 Task: Open an excel sheet with  and write heading  Customer order data  Add 10 people name:-  'David White, Emily Green, Andrew Baker, Madison Evans, Logan King, Grace Hill, Gabriel Young, Elizabeth Flores, Samuel Reed, Avery Nelson. ' in June Last week sales are  10020 to 20050. customer order name:-  Nike shoe, Adidas shoe, Gucci T-shirt, Louis Vuitton bag, Zara Shirt, H&M jeans, Chanel perfume, Versace perfume, Ralph Lauren, Prada Shirtcustomer order price in between:-  10000 to 15000. Save page EvaluationSalesData_2021
Action: Mouse moved to (107, 113)
Screenshot: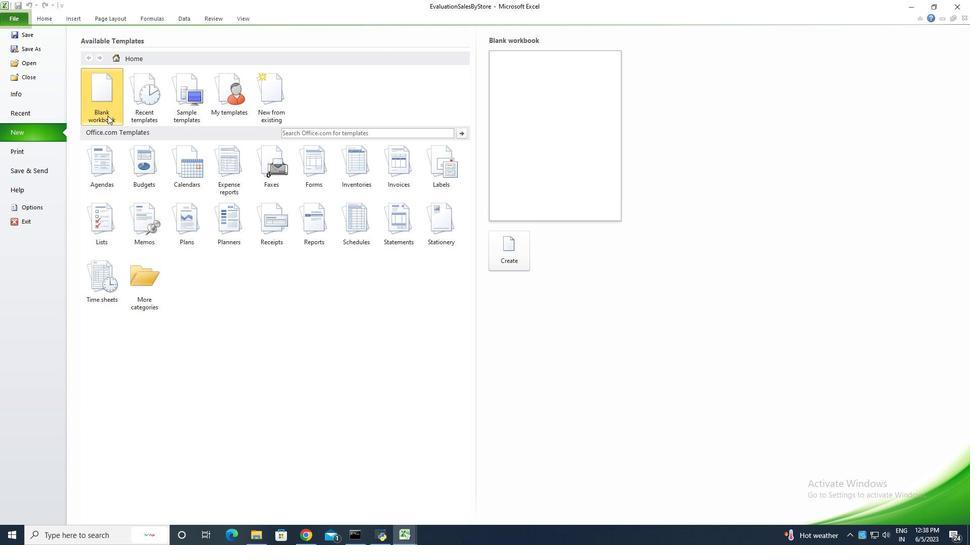 
Action: Mouse pressed left at (107, 113)
Screenshot: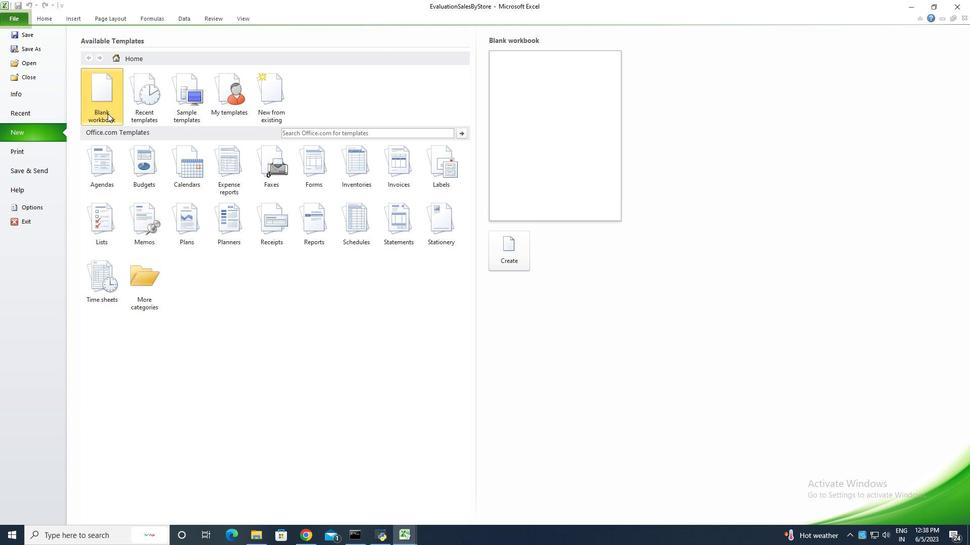 
Action: Mouse moved to (512, 250)
Screenshot: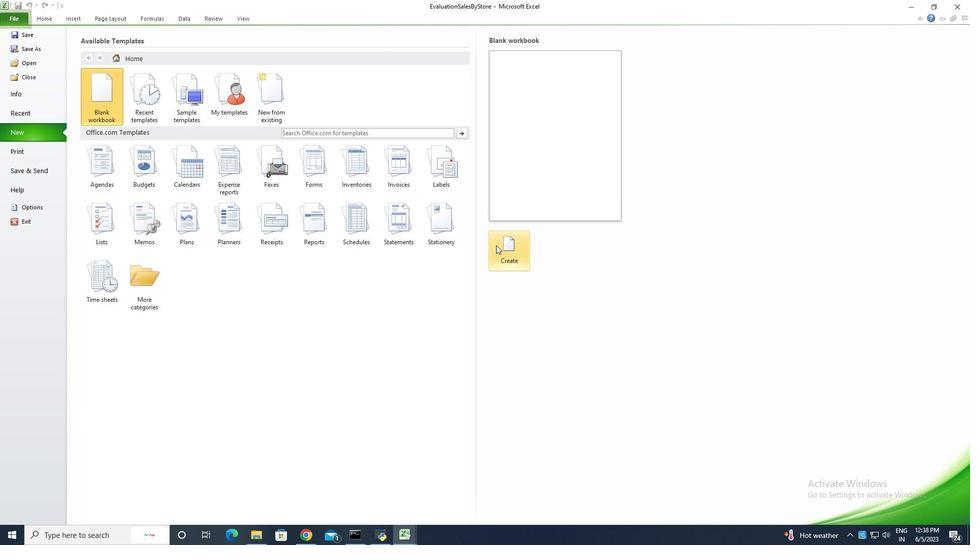 
Action: Mouse pressed left at (512, 250)
Screenshot: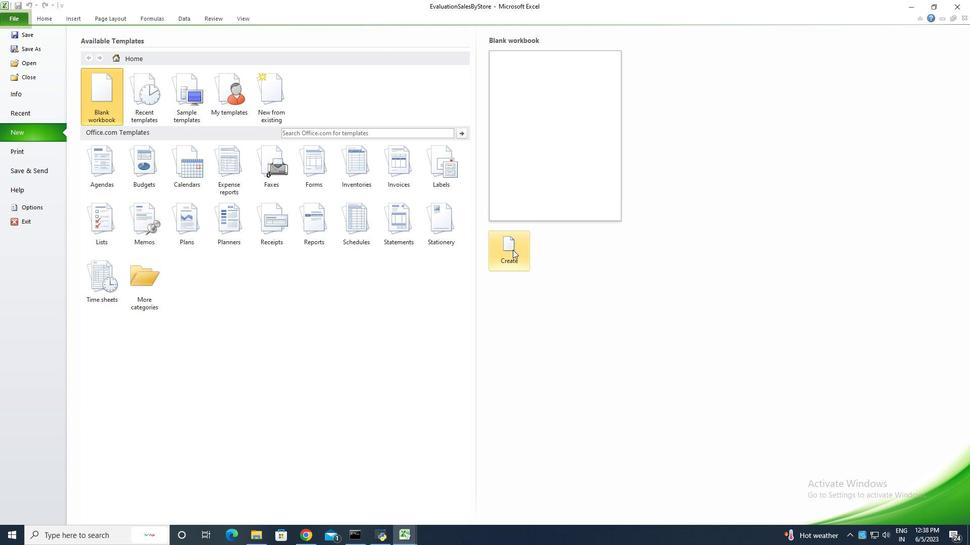 
Action: Key pressed <Key.shift><Key.shift><Key.shift><Key.shift>Customer<Key.space><Key.shift>Order<Key.enter><Key.shift>Pepolre<Key.backspace>e<Key.backspace><Key.backspace>e<Key.backspace><Key.backspace><Key.backspace><Key.backspace>ople<Key.space><Key.shift>Name<Key.enter><Key.shift><Key.shift><Key.shift><Key.shift><Key.shift><Key.shift><Key.shift><Key.shift>David<Key.space><Key.space><Key.shift>Whir<Key.backspace>te<Key.enter><Key.shift><Key.shift><Key.shift><Key.shift><Key.shift>W\<Key.backspace><Key.backspace><Key.shift>Emily<Key.space><Key.shift>Green<Key.enter><Key.shift>Andrew<Key.space><Key.shift>Baker<Key.enter><Key.shift>Madison<Key.space><Key.shift><Key.shift><Key.shift>Evans<Key.enter><Key.shift><Key.shift>Logan<Key.space><Key.shift><Key.shift><Key.shift><Key.shift><Key.shift>King<Key.enter><Key.shift>Gre<Key.backspace>ace<Key.space><Key.shift>Hill<Key.enter><Key.shift><Key.shift>Gabriel<Key.space><Key.shift><Key.shift><Key.shift><Key.shift><Key.shift><Key.shift><Key.shift>Younf<Key.backspace>g<Key.enter><Key.shift><Key.shift><Key.shift>Elizabeth<Key.space><Key.shift>Flores<Key.enter><Key.shift>Samuel<Key.space><Key.shift><Key.shift><Key.shift><Key.shift><Key.shift><Key.shift><Key.shift><Key.shift><Key.shift><Key.shift><Key.shift><Key.shift><Key.shift><Key.shift><Key.shift><Key.shift><Key.shift><Key.shift><Key.shift><Key.shift><Key.shift><Key.shift><Key.shift><Key.shift><Key.shift><Key.shift><Key.shift><Key.shift><Key.shift><Key.shift><Key.shift><Key.shift><Key.shift><Key.shift><Key.shift><Key.shift><Key.shift><Key.shift><Key.shift><Key.shift><Key.shift><Key.shift><Key.shift><Key.shift><Key.shift><Key.shift><Key.shift><Key.shift><Key.shift><Key.shift><Key.shift><Key.shift><Key.shift><Key.shift><Key.shift><Key.shift><Key.shift><Key.shift><Key.shift><Key.shift><Key.shift><Key.shift><Key.shift><Key.shift><Key.shift><Key.shift><Key.shift><Key.shift><Key.shift><Key.shift><Key.shift><Key.shift>Reed<Key.space><Key.shift>Avery<Key.backspace><Key.backspace><Key.backspace><Key.backspace><Key.backspace><Key.enter><Key.shift>Avery<Key.space><Key.shift><Key.shift><Key.shift><Key.shift><Key.shift><Key.shift><Key.shift><Key.shift><Key.shift><Key.shift><Key.shift>Nelson<Key.enter>
Screenshot: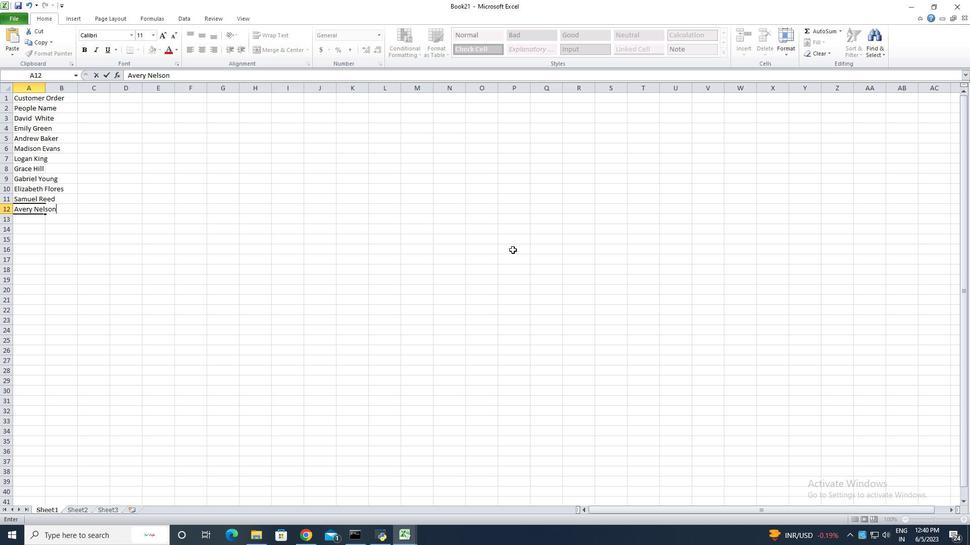 
Action: Mouse moved to (46, 91)
Screenshot: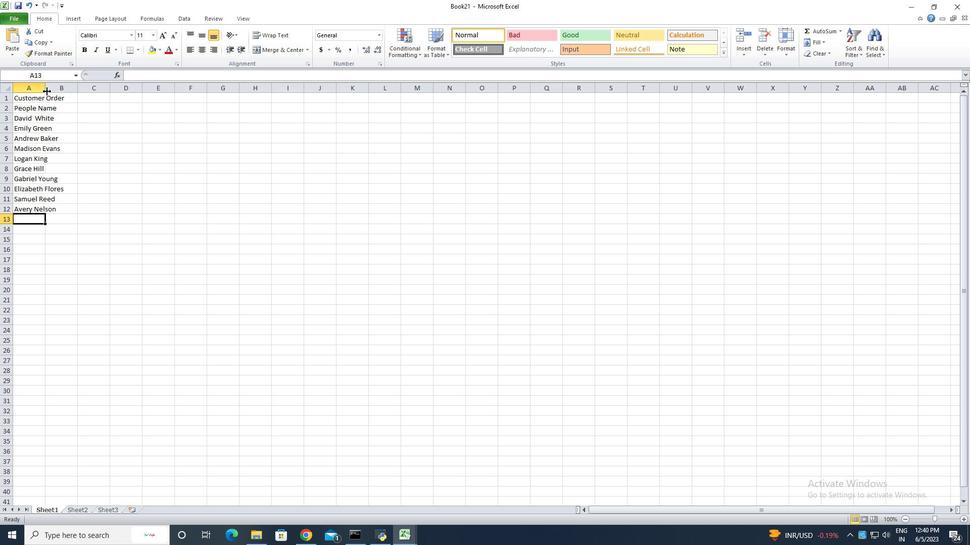 
Action: Mouse pressed left at (46, 91)
Screenshot: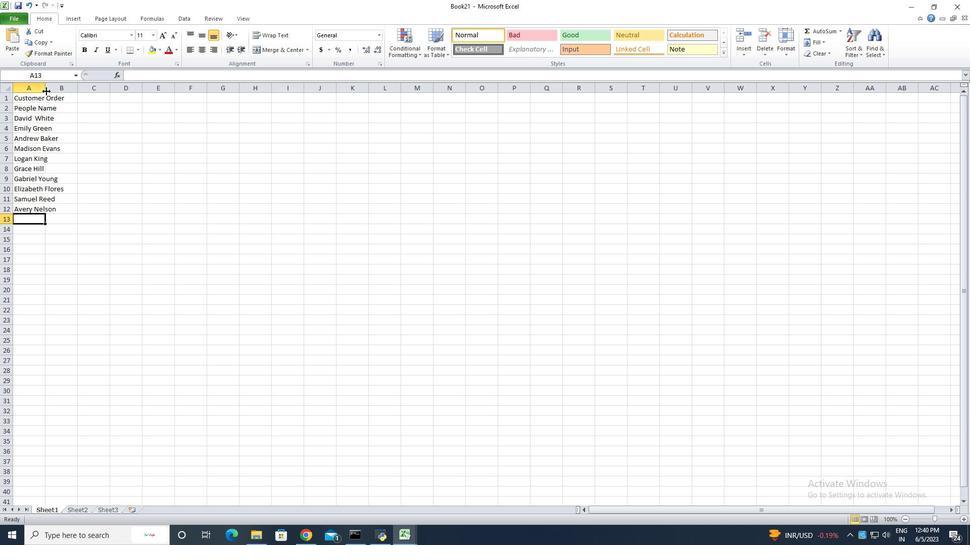 
Action: Mouse pressed left at (46, 91)
Screenshot: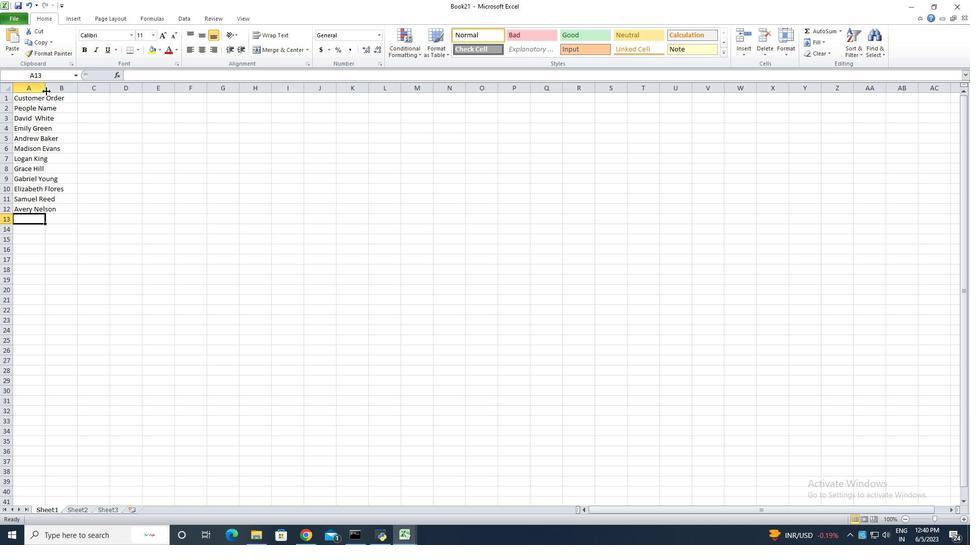 
Action: Mouse moved to (75, 105)
Screenshot: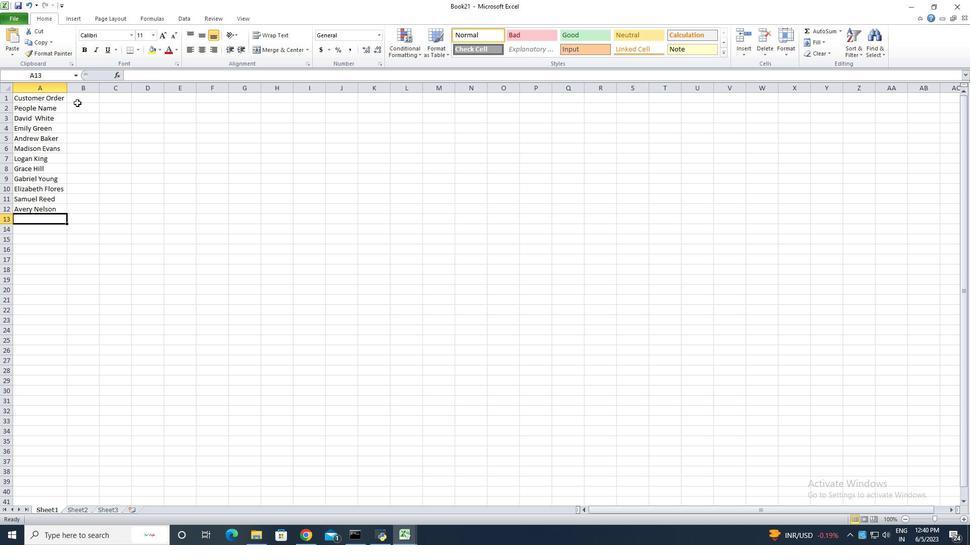 
Action: Mouse pressed left at (75, 105)
Screenshot: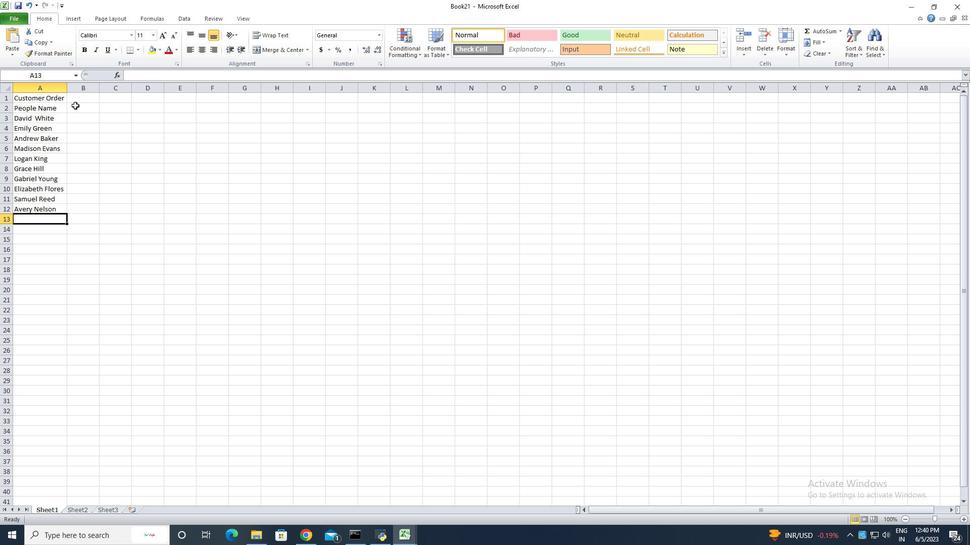 
Action: Key pressed <Key.shift>June<Key.space><Key.shift>Last<Key.space><Key.shift>Week<Key.space><Key.shift><Key.shift><Key.shift><Key.shift><Key.shift><Key.shift><Key.shift><Key.shift><Key.shift>Sales<Key.enter>10020<Key.enter>10030<Key.enter>12000<Key.enter>12500<Key.enter>13500<Key.enter>14000<Key.enter>15500<Key.backspace><Key.enter><Key.up><Key.backspace>1500<Key.backspace><Key.backspace>500<Key.enter>17000<Key.enter>18000<Key.enter>20050<Key.enter>
Screenshot: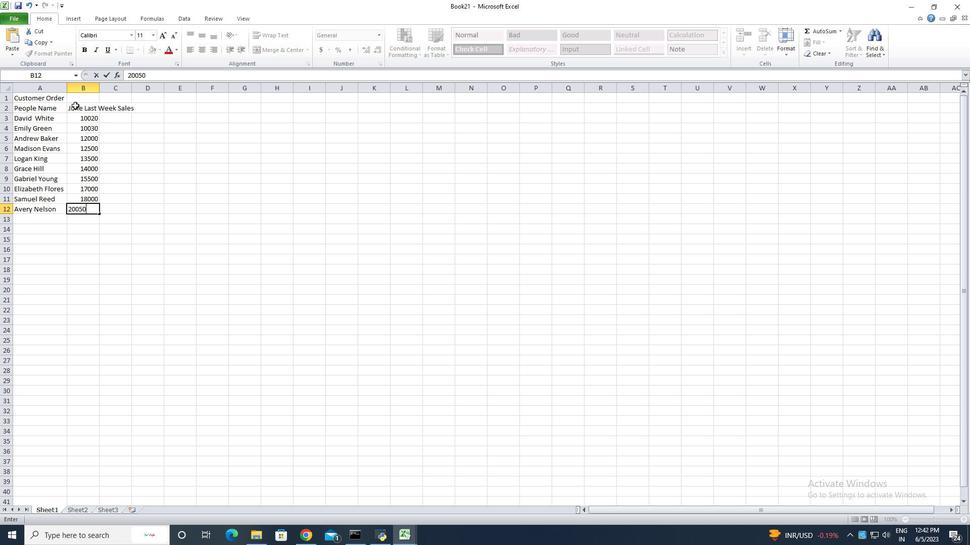 
Action: Mouse moved to (100, 89)
Screenshot: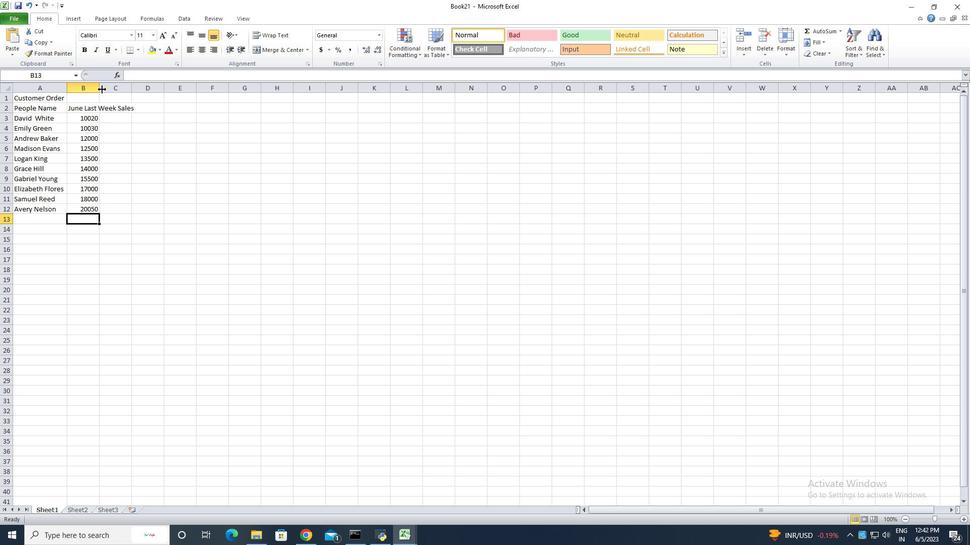 
Action: Mouse pressed left at (100, 89)
Screenshot: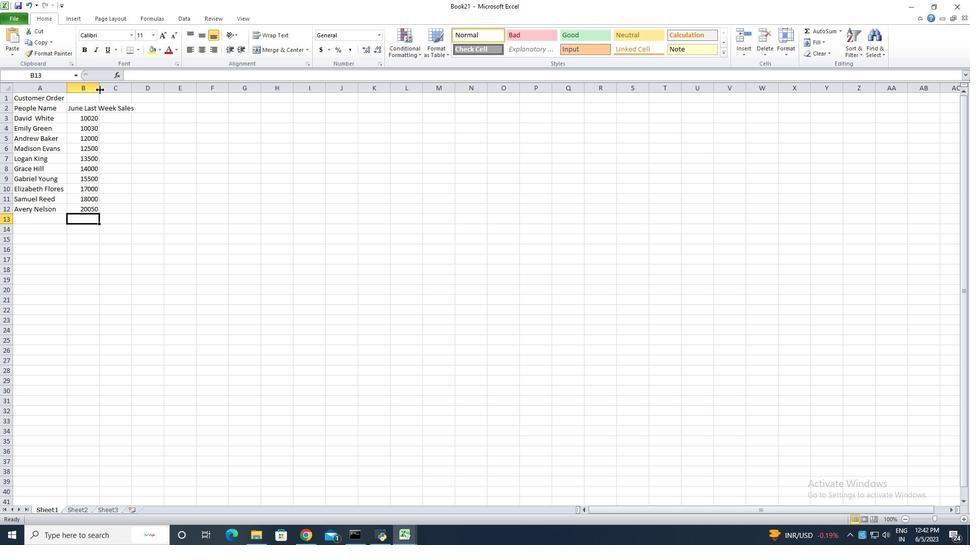 
Action: Mouse pressed left at (100, 89)
Screenshot: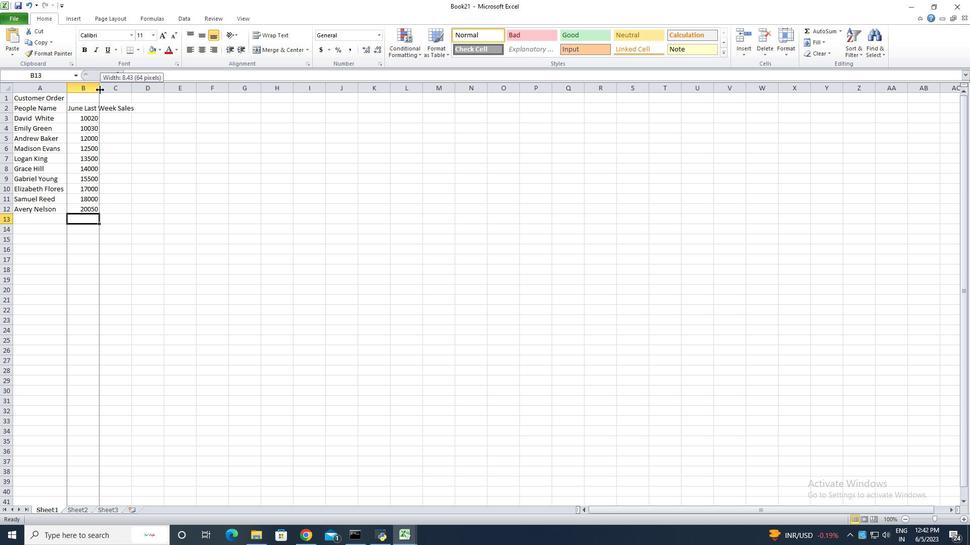 
Action: Mouse moved to (151, 109)
Screenshot: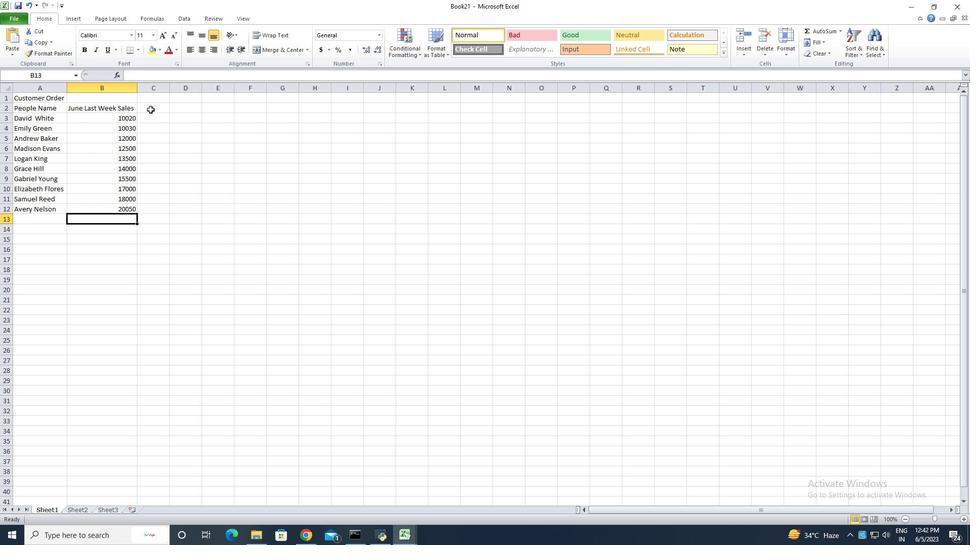 
Action: Mouse pressed left at (151, 109)
Screenshot: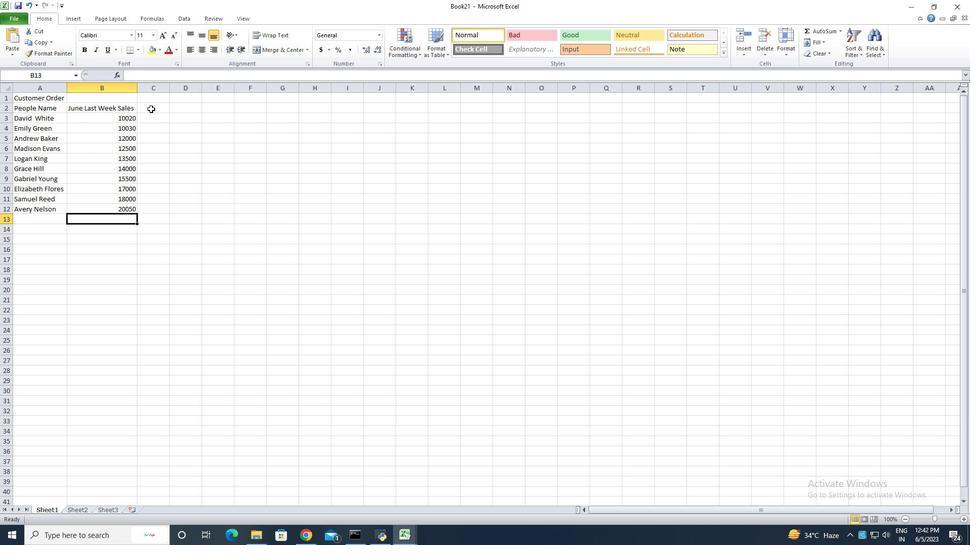 
Action: Key pressed <Key.shift>Customer<Key.space><Key.shift><Key.shift><Key.shift><Key.shift><Key.shift><Key.shift><Key.shift><Key.shift><Key.shift><Key.shift>Ordewr<Key.space><Key.shift><Key.shift>Name<Key.backspace><Key.backspace><Key.backspace><Key.backspace><Key.backspace><Key.backspace><Key.backspace><Key.backspace><Key.backspace>der<Key.space><Key.shift>Name<Key.enter><Key.shift>Niulke<Key.backspace><Key.backspace><Key.backspace><Key.backspace>ke<Key.space><Key.shift>Shj<Key.backspace>oe<Key.enter><Key.shift>Adis<Key.backspace>das<Key.space><Key.shift><Key.shift><Key.shift><Key.shift><Key.shift><Key.shift><Key.shift><Key.shift><Key.shift><Key.shift><Key.shift><Key.shift><Key.shift><Key.shift><Key.shift><Key.shift><Key.shift><Key.shift><Key.shift><Key.shift><Key.shift><Key.shift><Key.shift><Key.shift><Key.shift><Key.shift><Key.shift>Shoe<Key.enter><Key.shift><Key.shift><Key.shift><Key.shift><Key.shift><Key.shift><Key.shift>Gucci<Key.space><Key.shift><Key.shift><Key.shift><Key.shift><Key.shift><Key.shift>T-<Key.shift>Shirt<Key.enter><Key.shift>Louis<Key.space><Key.shift><Key.shift><Key.shift>Vy<Key.backspace>uitton<Key.space><Key.shift><Key.shift>Bag<Key.enter><Key.shift><Key.shift><Key.shift><Key.shift><Key.shift><Key.shift><Key.shift><Key.shift><Key.shift><Key.shift><Key.shift><Key.shift><Key.shift><Key.shift><Key.shift><Key.shift><Key.shift><Key.shift><Key.shift><Key.shift>ZA<Key.backspace><Key.shift>ara<Key.space><Key.shift><Key.shift><Key.shift><Key.shift><Key.shift><Key.shift><Key.shift><Key.shift><Key.shift><Key.shift><Key.shift><Key.shift><Key.shift><Key.shift><Key.shift><Key.shift>Shirt<Key.enter><Key.shift><Key.shift><Key.shift><Key.shift><Key.shift><Key.shift>H&M<Key.space><Key.shift><Key.shift><Key.shift>Jeans<Key.enter><Key.shift>Chanel<Key.space><Key.shift>Perfume<Key.enter><Key.shift>Verscae<Key.backspace><Key.backspace><Key.backspace>ace<Key.space><Key.shift><Key.shift><Key.shift>Perfume<Key.enter><Key.shift><Key.shift><Key.shift><Key.shift><Key.shift><Key.shift><Key.shift><Key.shift><Key.shift><Key.shift><Key.shift><Key.shift><Key.shift><Key.shift><Key.shift><Key.shift><Key.shift>Ralph<Key.space><Key.shift><Key.shift>Lauren<Key.enter><Key.shift><Key.shift><Key.shift>Prada<Key.space><Key.shift><Key.shift><Key.shift><Key.shift><Key.shift><Key.shift><Key.shift><Key.shift><Key.shift><Key.shift><Key.shift><Key.shift><Key.shift><Key.shift><Key.shift><Key.shift><Key.shift><Key.shift><Key.shift><Key.shift>Shirt<Key.enter>
Screenshot: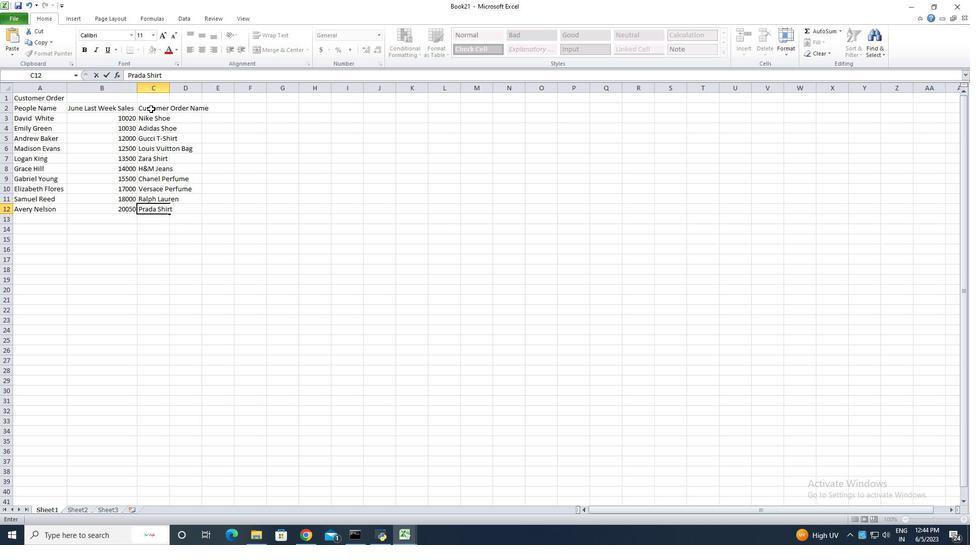
Action: Mouse moved to (168, 91)
Screenshot: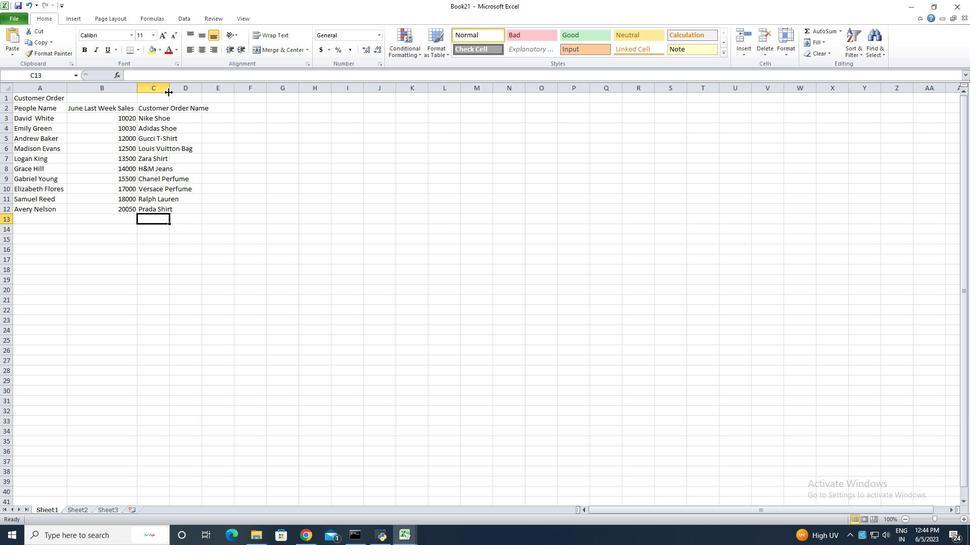
Action: Mouse pressed left at (168, 91)
Screenshot: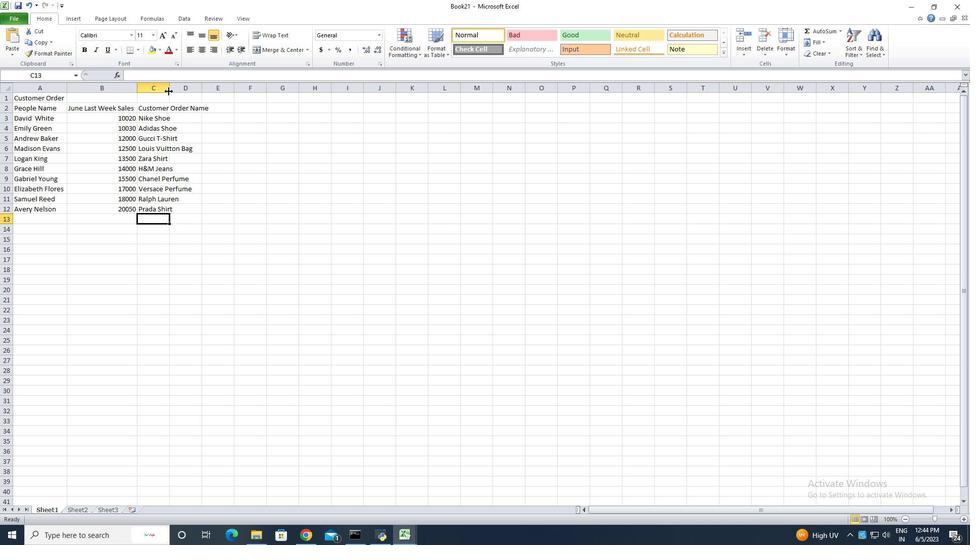 
Action: Mouse pressed left at (168, 91)
Screenshot: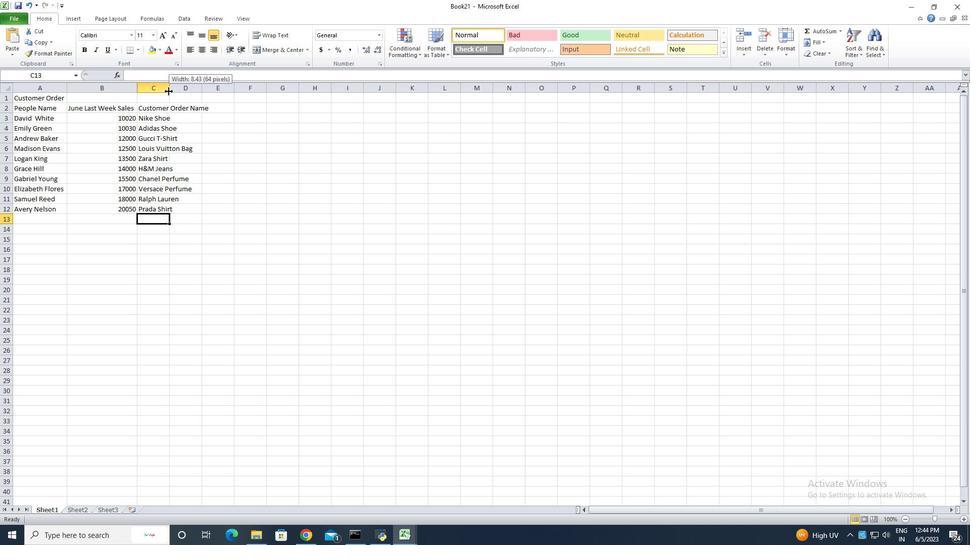 
Action: Mouse moved to (222, 109)
Screenshot: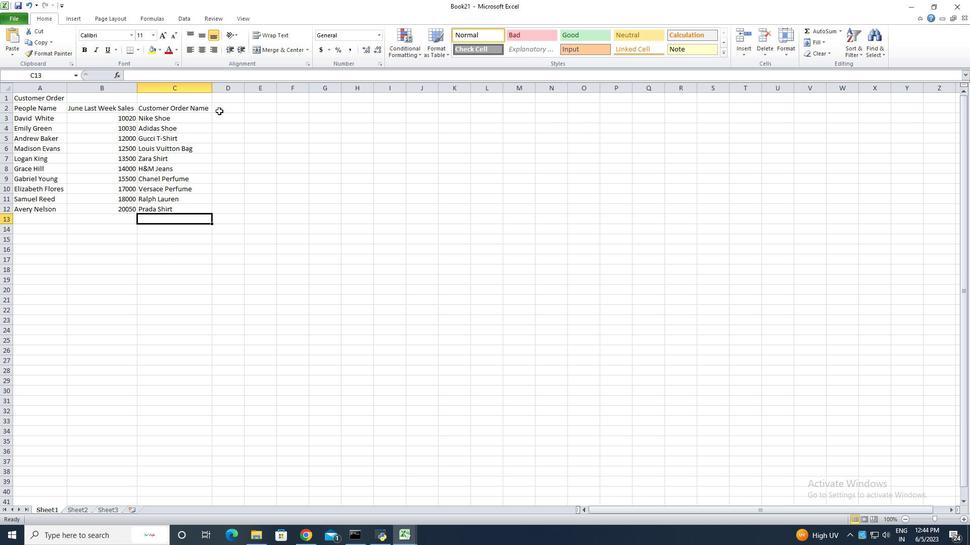 
Action: Mouse pressed left at (222, 109)
Screenshot: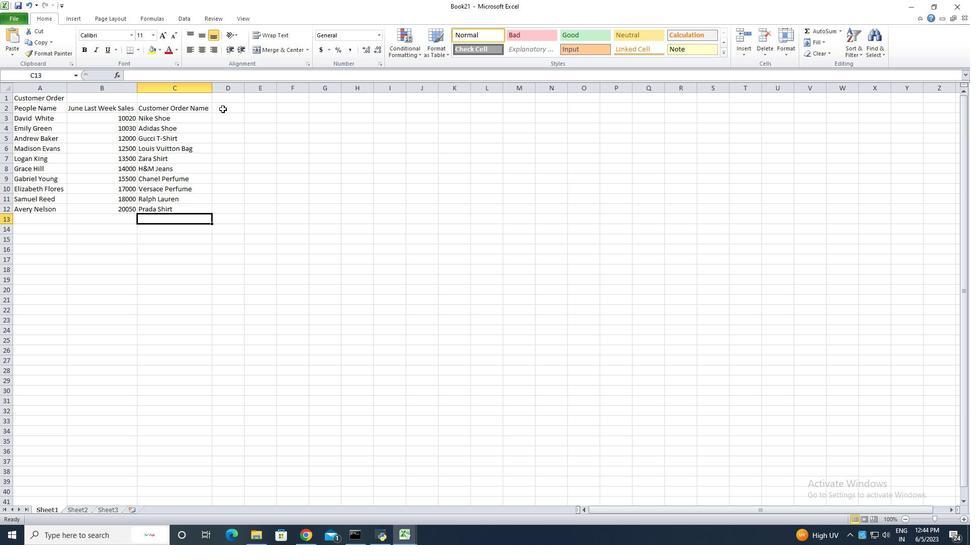 
Action: Key pressed <Key.shift>Customer<Key.space><Key.shift>Order<Key.space><Key.shift>Price<Key.enter>10000<Key.enter>10500<Key.enter>11000<Key.enter>11500<Key.enter>12000<Key.enter>12600<Key.enter>13000<Key.enter>13700<Key.enter>14000<Key.enter>15000<Key.enter>
Screenshot: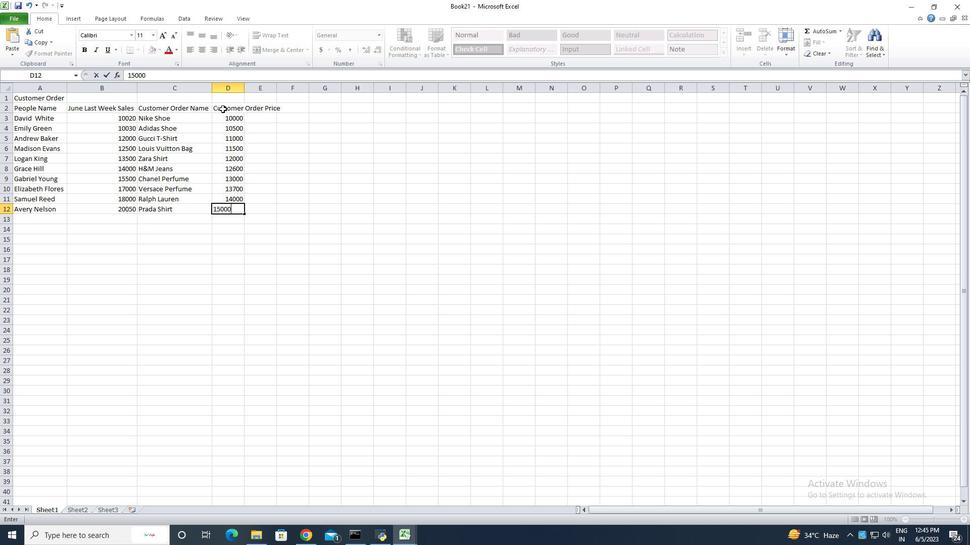 
Action: Mouse moved to (244, 86)
Screenshot: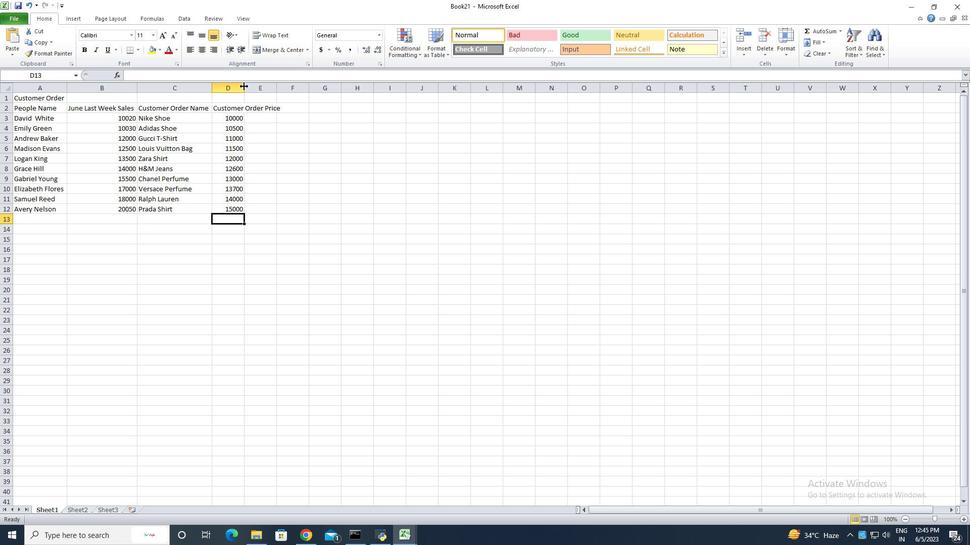 
Action: Mouse pressed left at (244, 86)
Screenshot: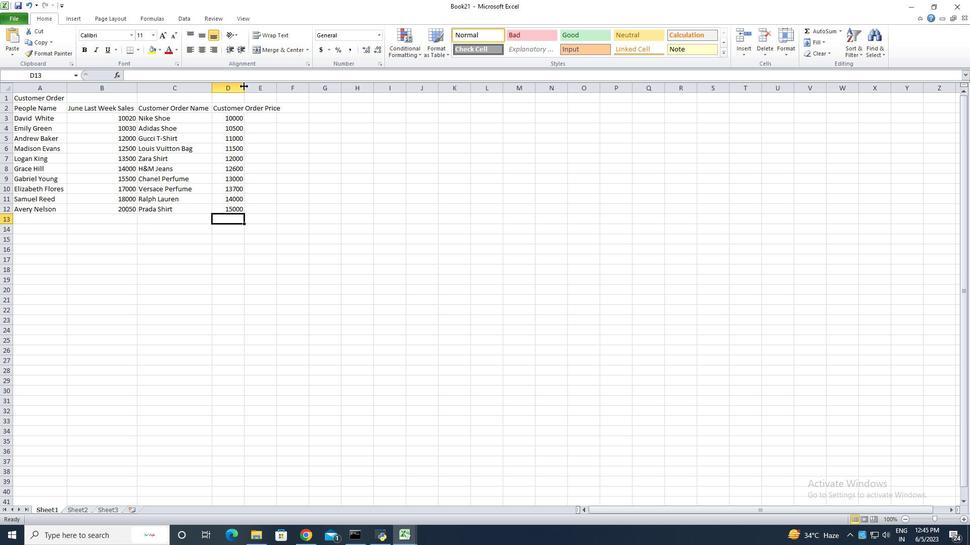 
Action: Mouse moved to (244, 86)
Screenshot: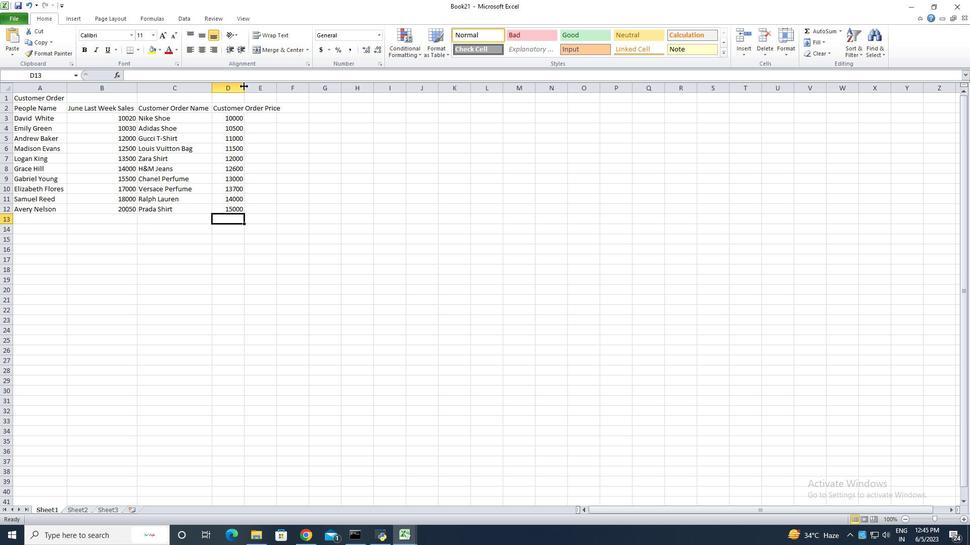 
Action: Mouse pressed left at (244, 86)
Screenshot: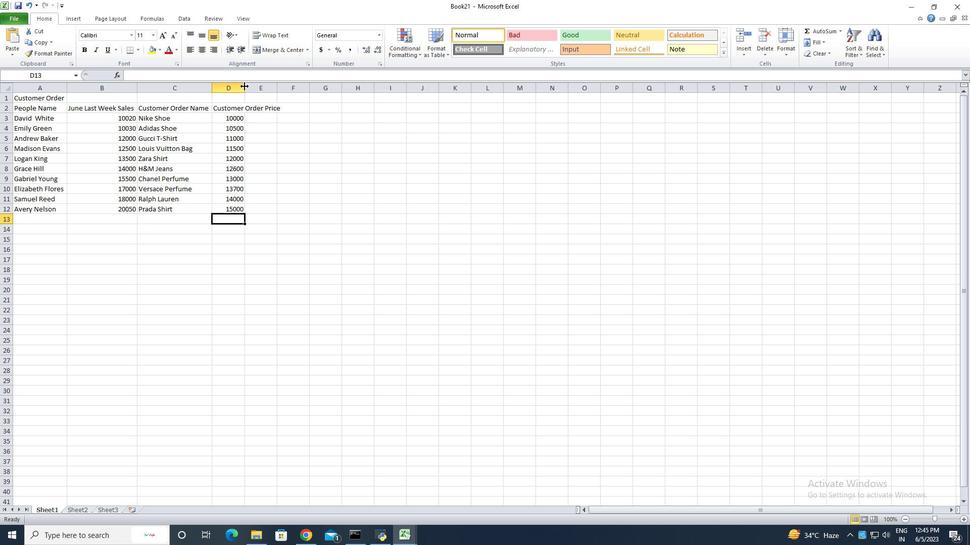 
Action: Mouse pressed left at (244, 86)
Screenshot: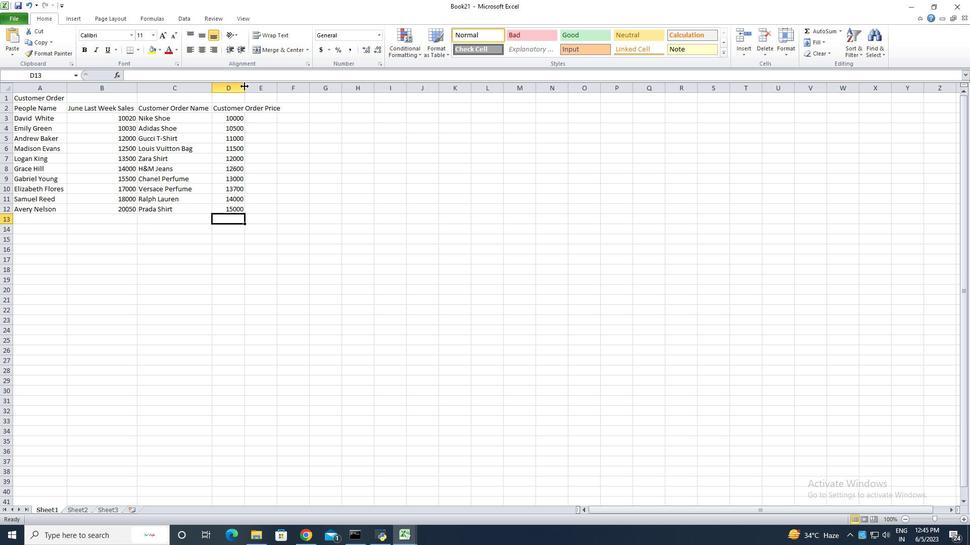 
Action: Mouse pressed left at (244, 86)
Screenshot: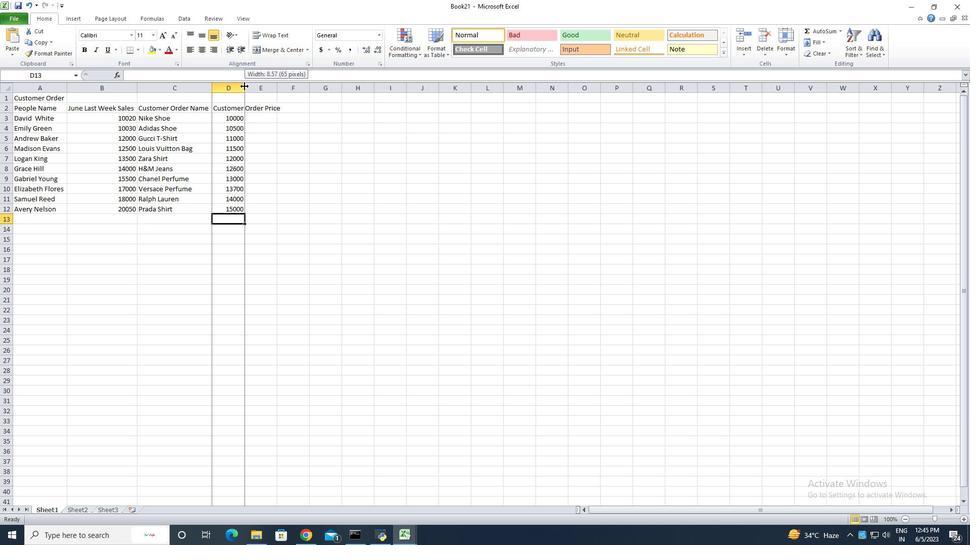 
Action: Mouse moved to (49, 101)
Screenshot: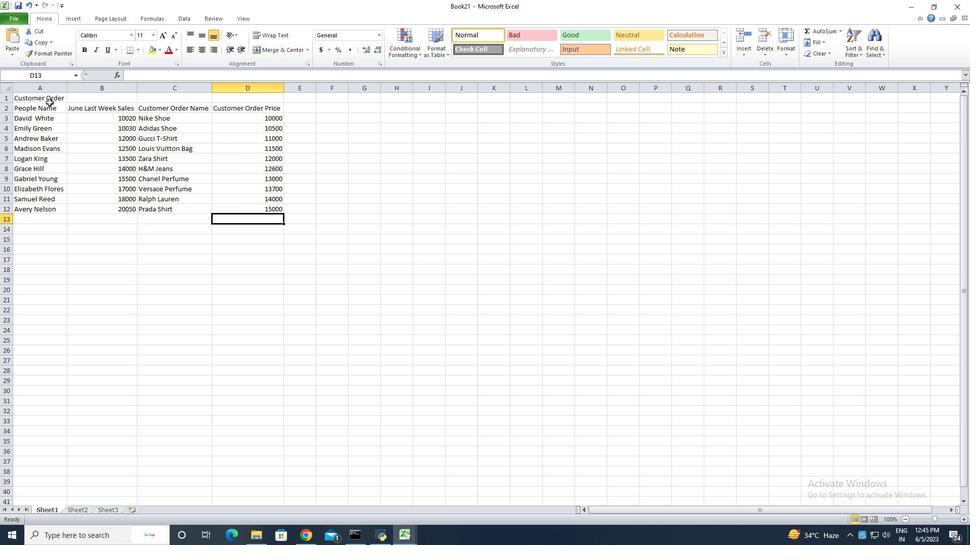 
Action: Mouse pressed left at (49, 101)
Screenshot: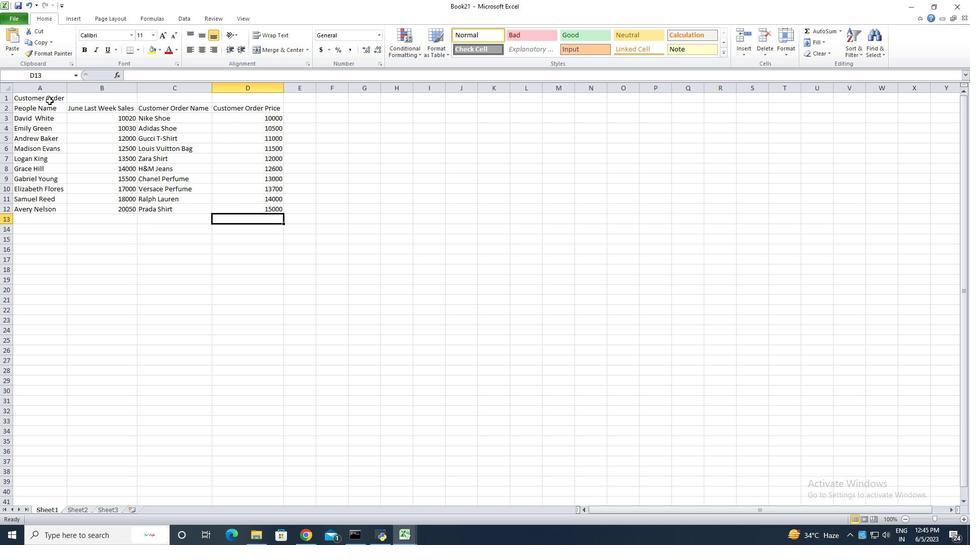 
Action: Mouse moved to (277, 52)
Screenshot: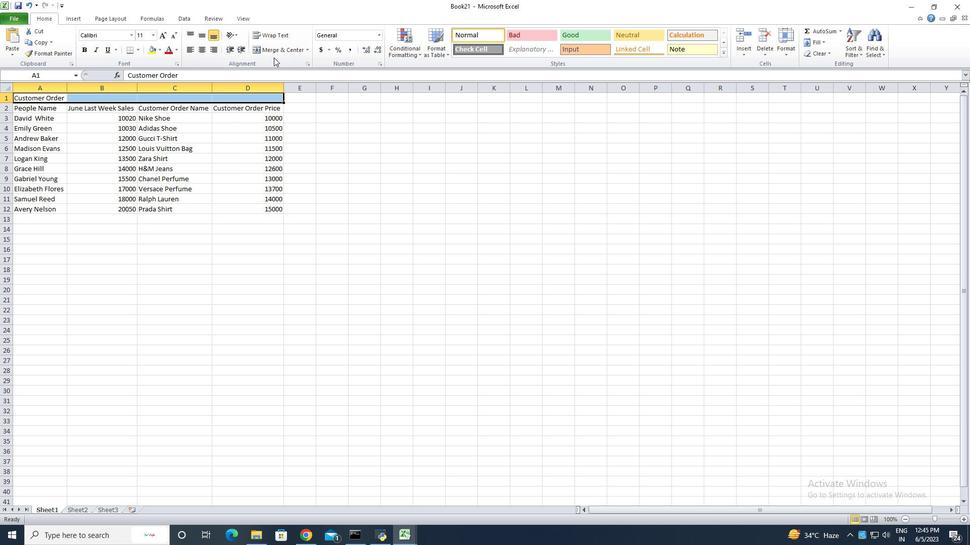 
Action: Mouse pressed left at (277, 52)
Screenshot: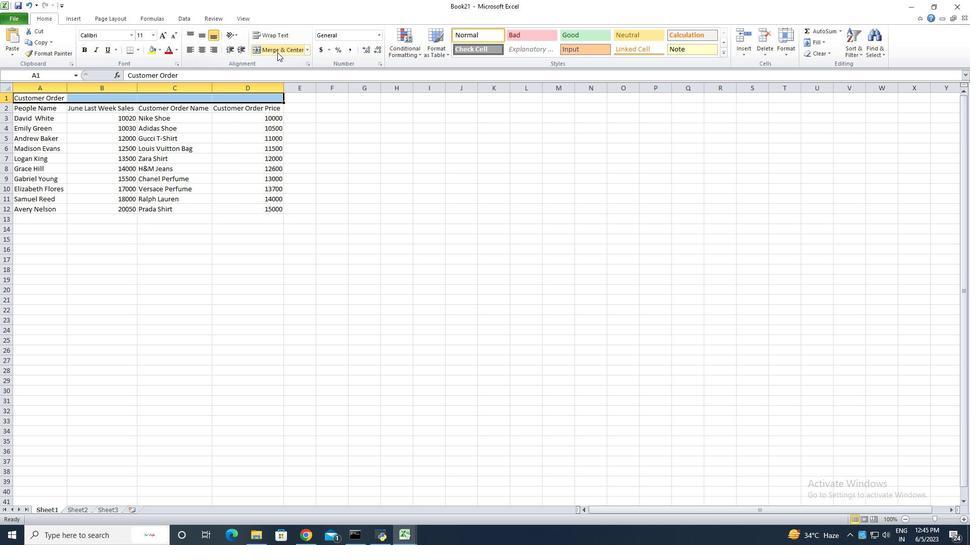 
Action: Mouse moved to (13, 19)
Screenshot: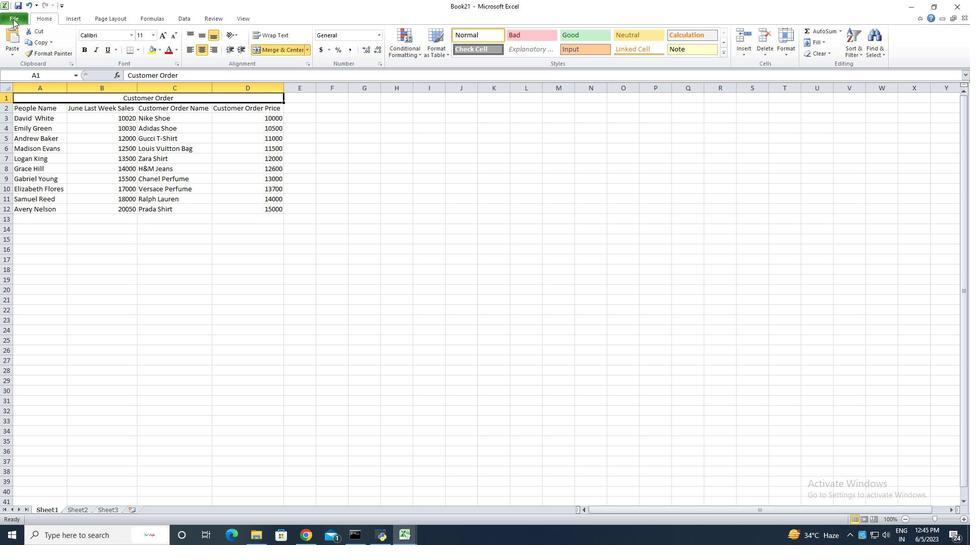 
Action: Mouse pressed left at (13, 19)
Screenshot: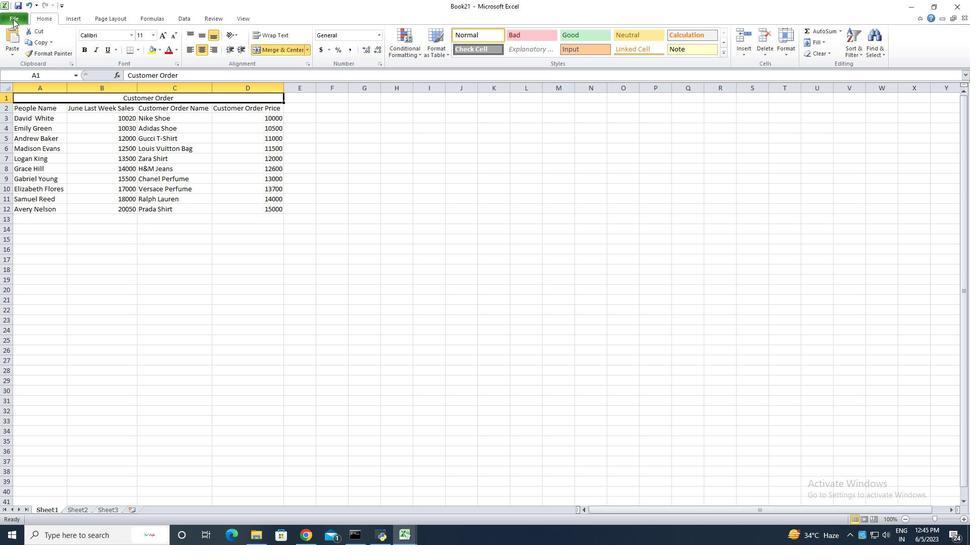 
Action: Mouse moved to (26, 49)
Screenshot: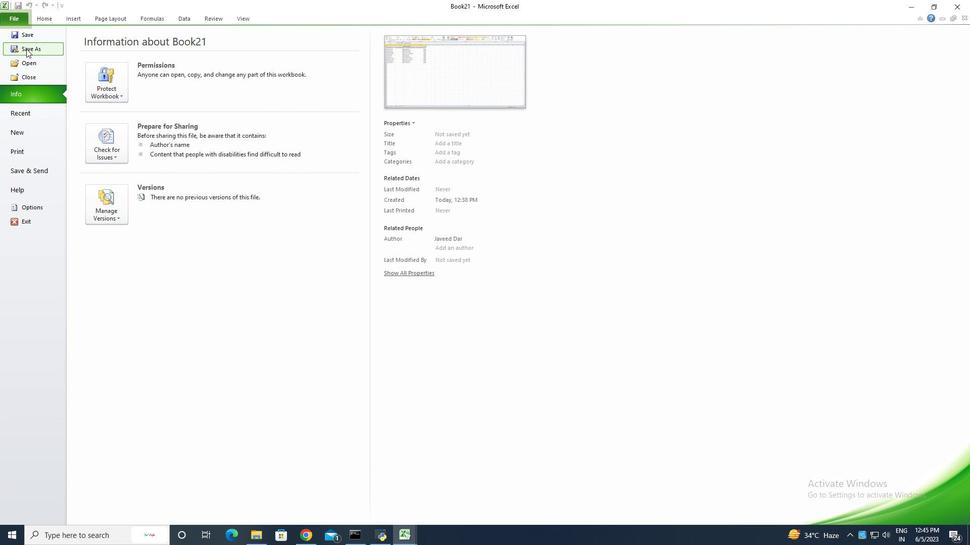 
Action: Mouse pressed left at (26, 49)
Screenshot: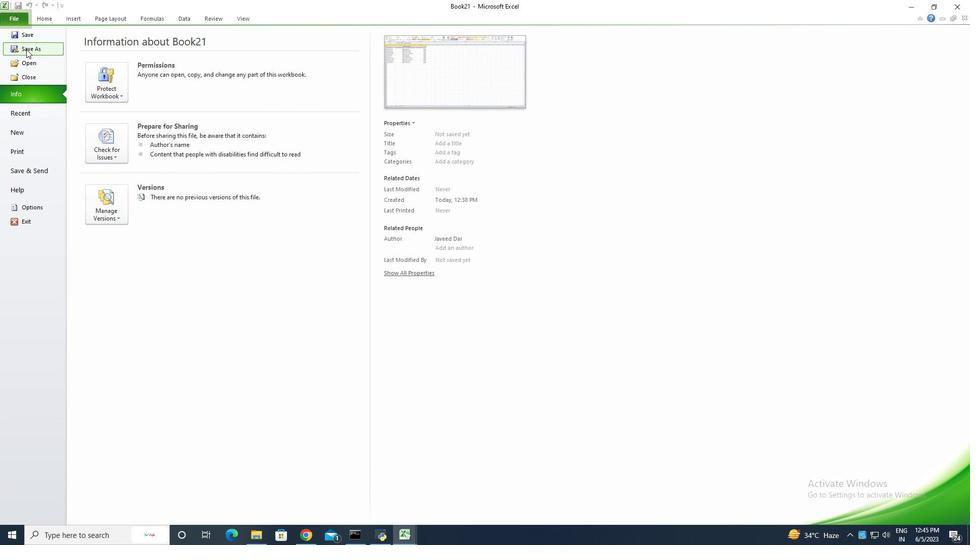 
Action: Key pressed <Key.shift><Key.shift><Key.shift>Evaluation<Key.shift>Sales<Key.shift>Dar<Key.backspace>ta<Key.shift_r><Key.shift_r><Key.shift_r><Key.shift_r><Key.shift_r><Key.shift_r><Key.shift_r><Key.shift_r><Key.shift_r><Key.shift_r><Key.shift_r><Key.shift_r><Key.shift_r><Key.shift_r><Key.shift_r>_2021
Screenshot: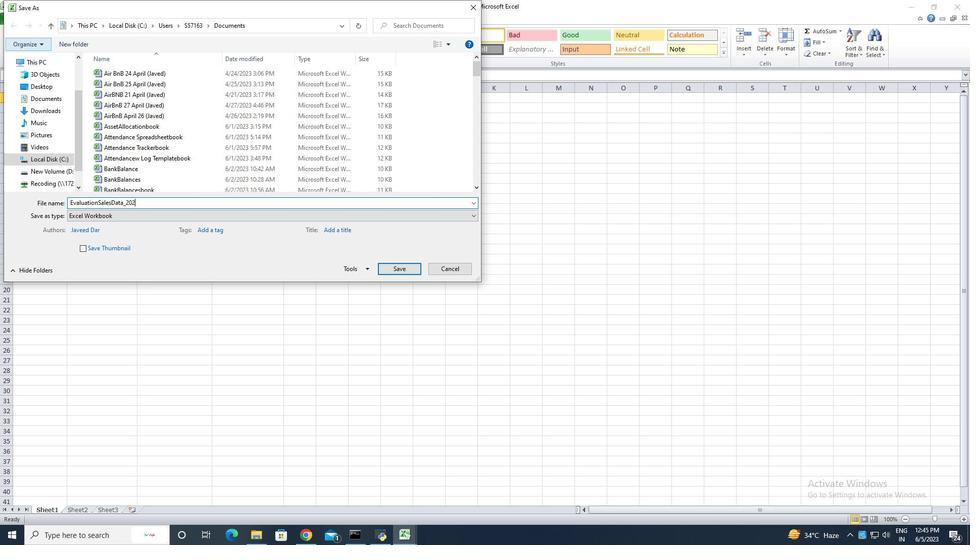 
Action: Mouse moved to (393, 270)
Screenshot: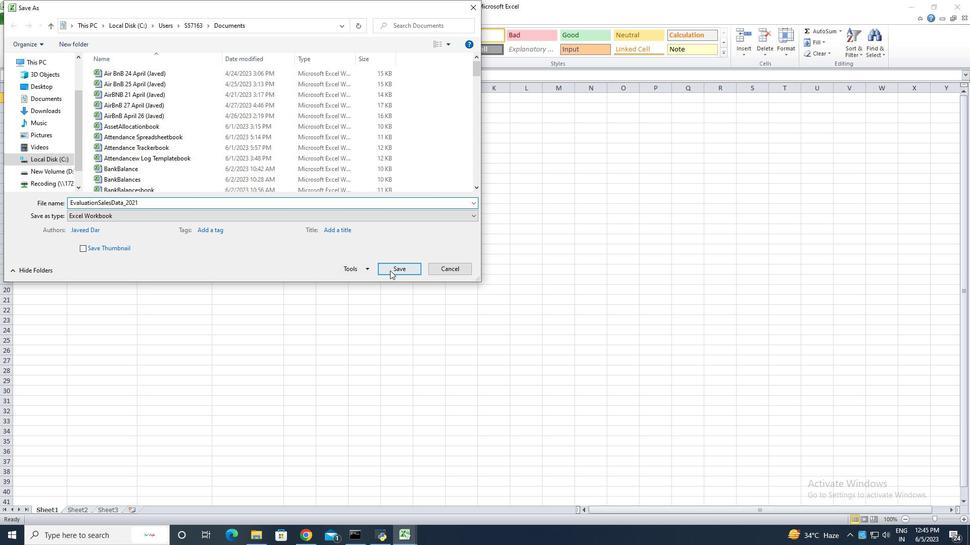 
Action: Mouse pressed left at (393, 270)
Screenshot: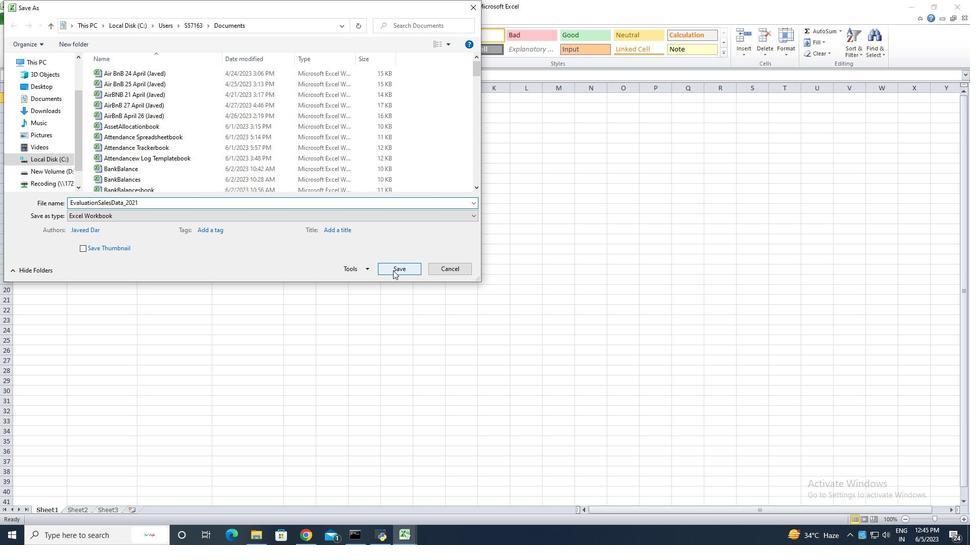 
Action: Mouse moved to (314, 284)
Screenshot: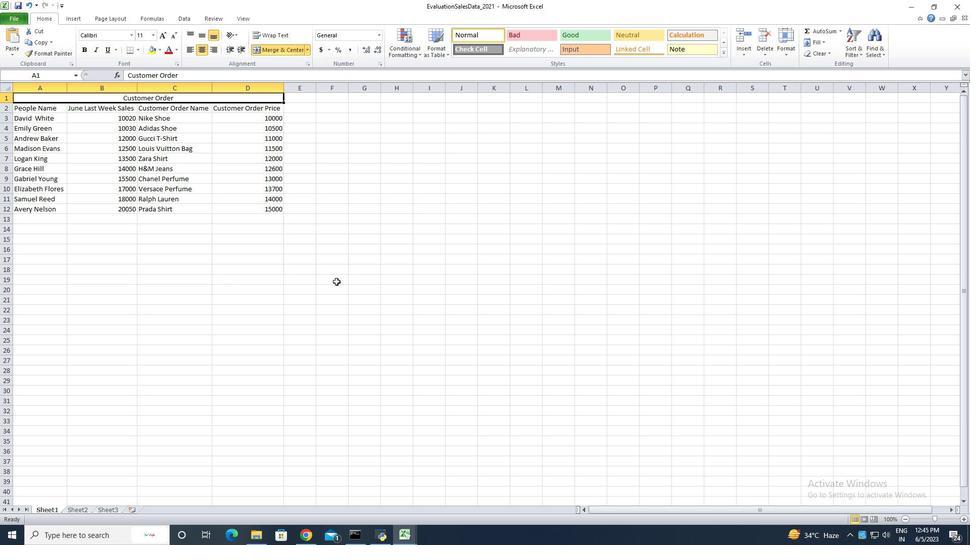 
Action: Mouse pressed left at (314, 284)
Screenshot: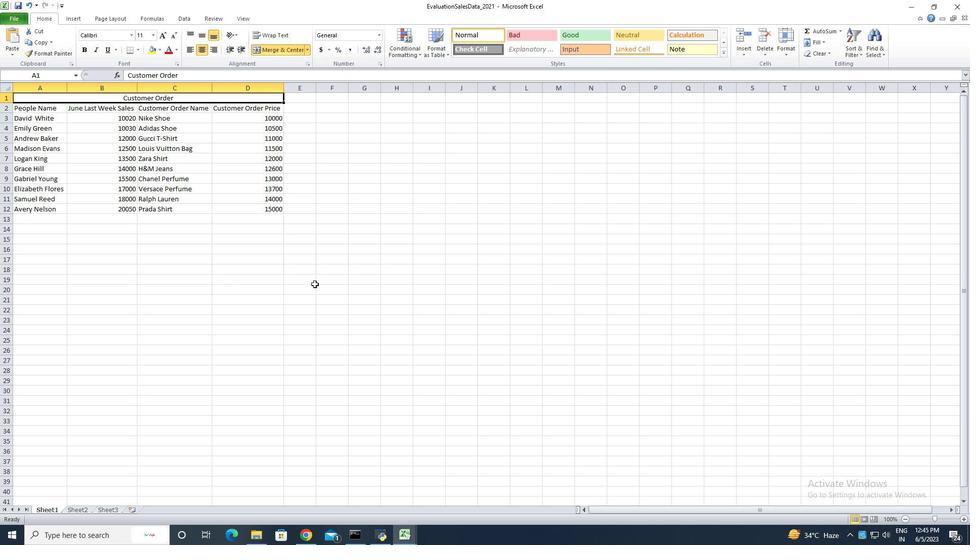 
Action: Key pressed ctrl+S
Screenshot: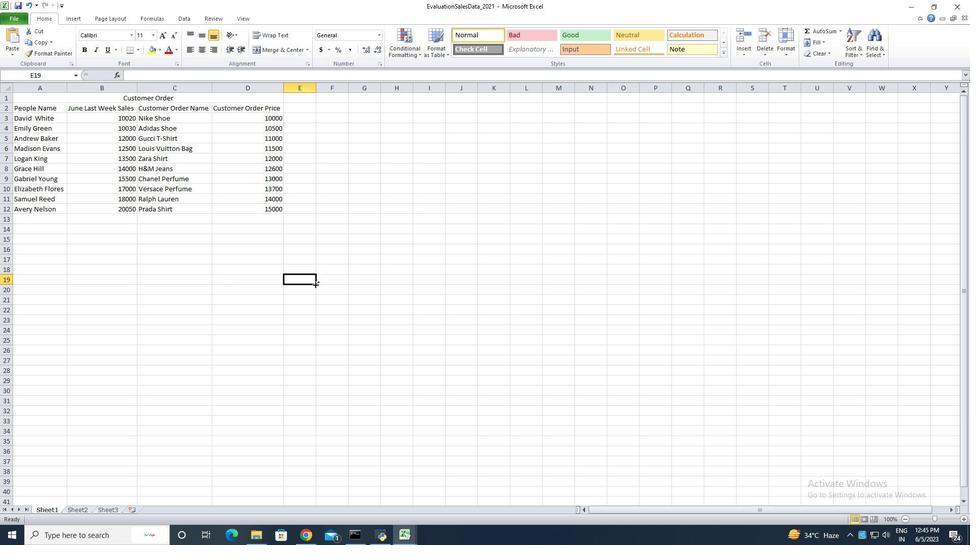 
